 Task: Solve the heat equation in a 2D domain.
Action: Mouse moved to (184, 229)
Screenshot: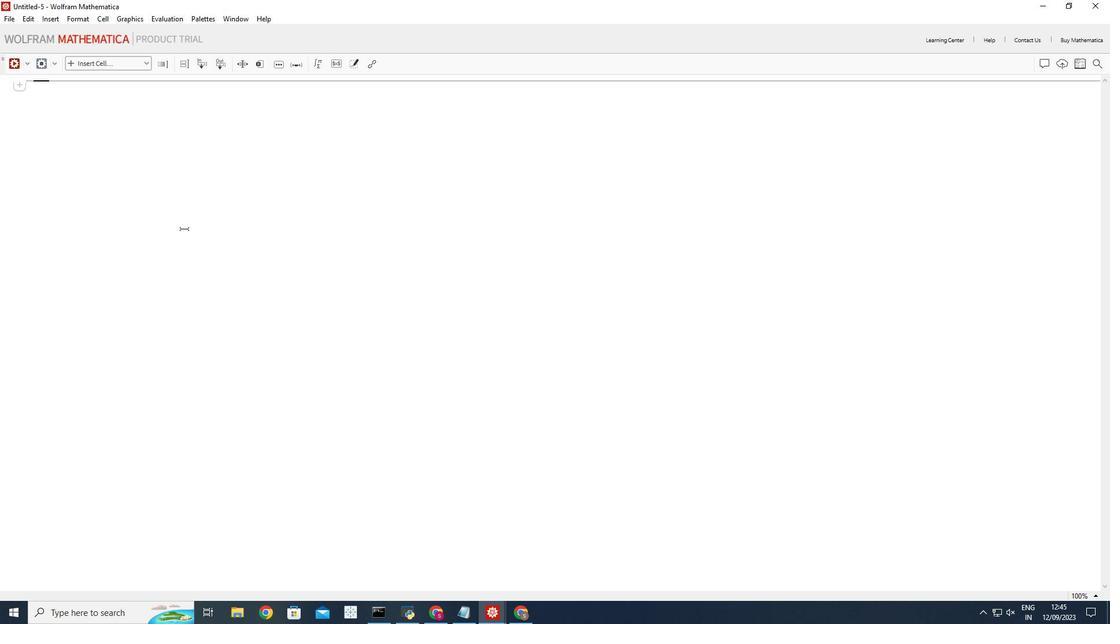 
Action: Mouse pressed left at (184, 229)
Screenshot: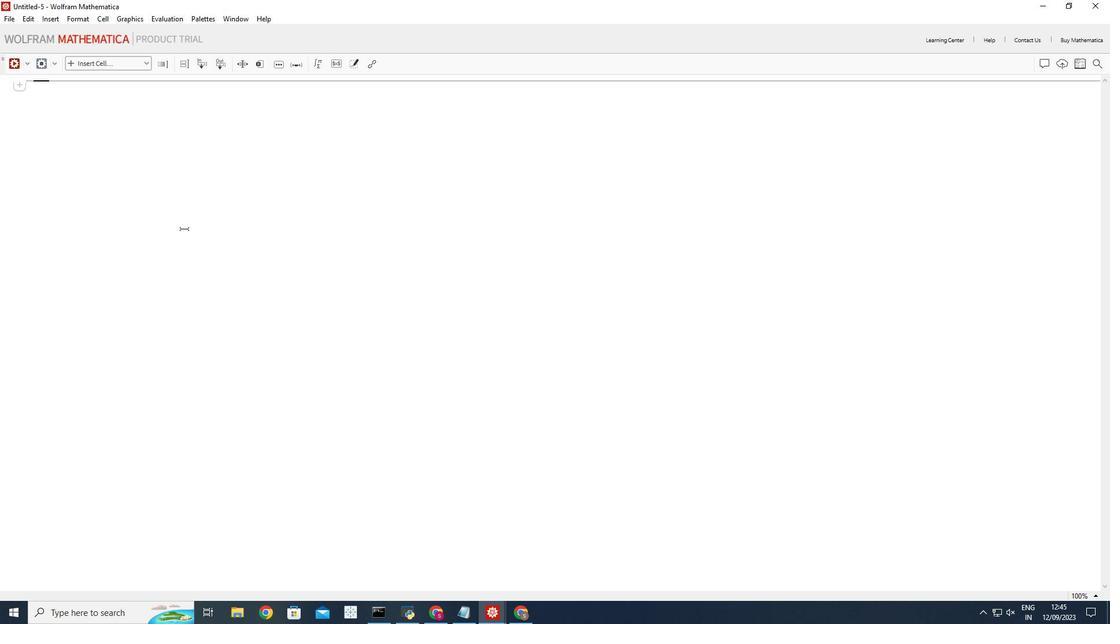 
Action: Mouse moved to (147, 63)
Screenshot: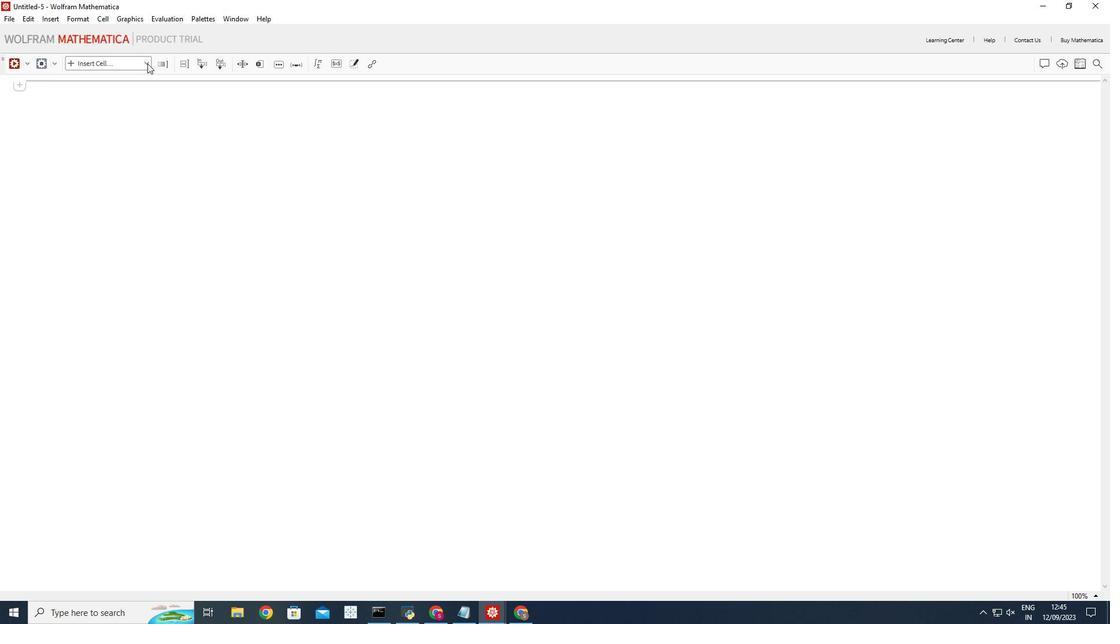 
Action: Mouse pressed left at (147, 63)
Screenshot: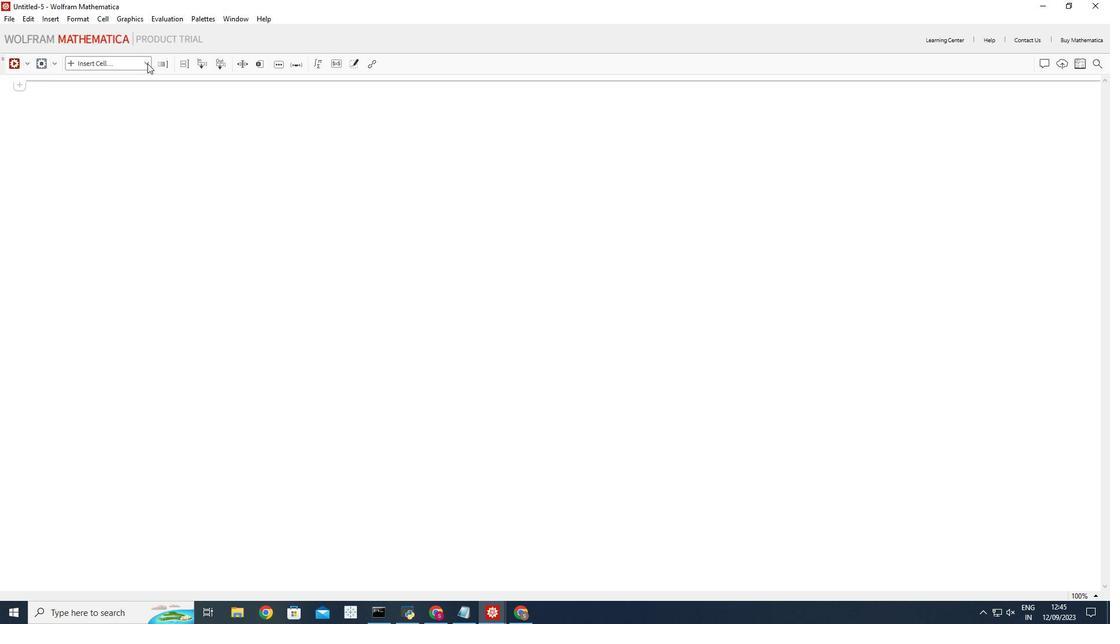 
Action: Mouse moved to (137, 86)
Screenshot: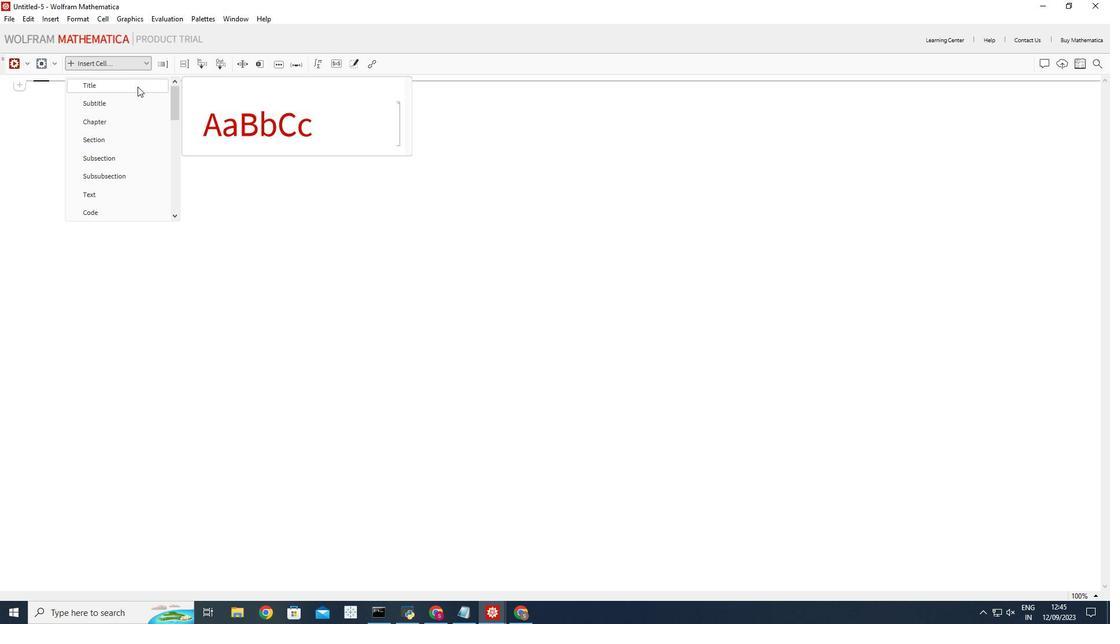
Action: Mouse pressed left at (137, 86)
Screenshot: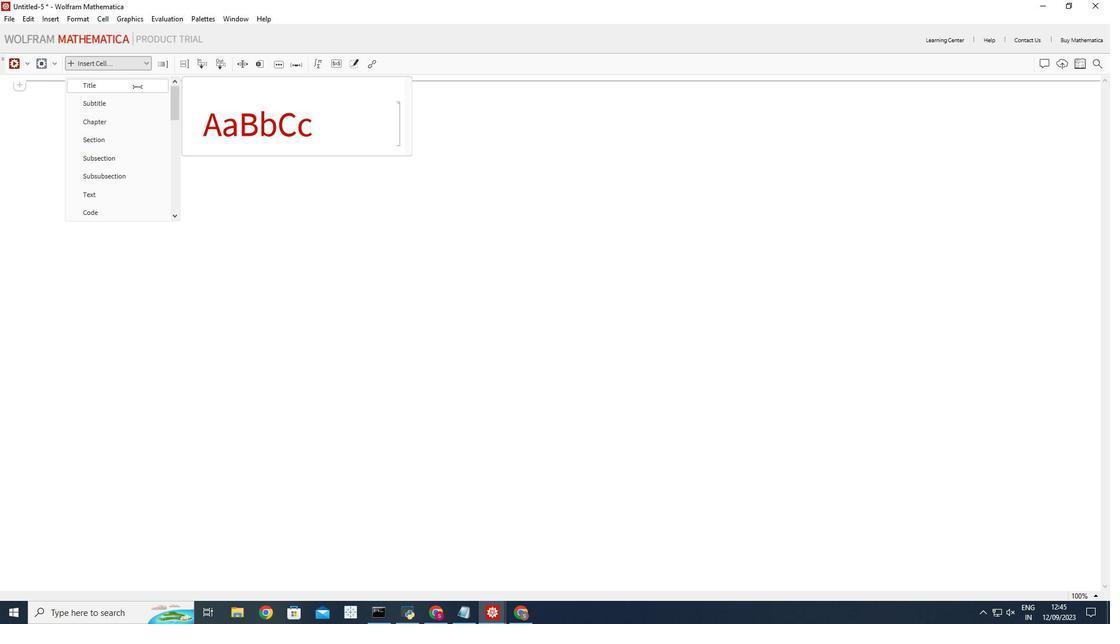 
Action: Mouse moved to (134, 120)
Screenshot: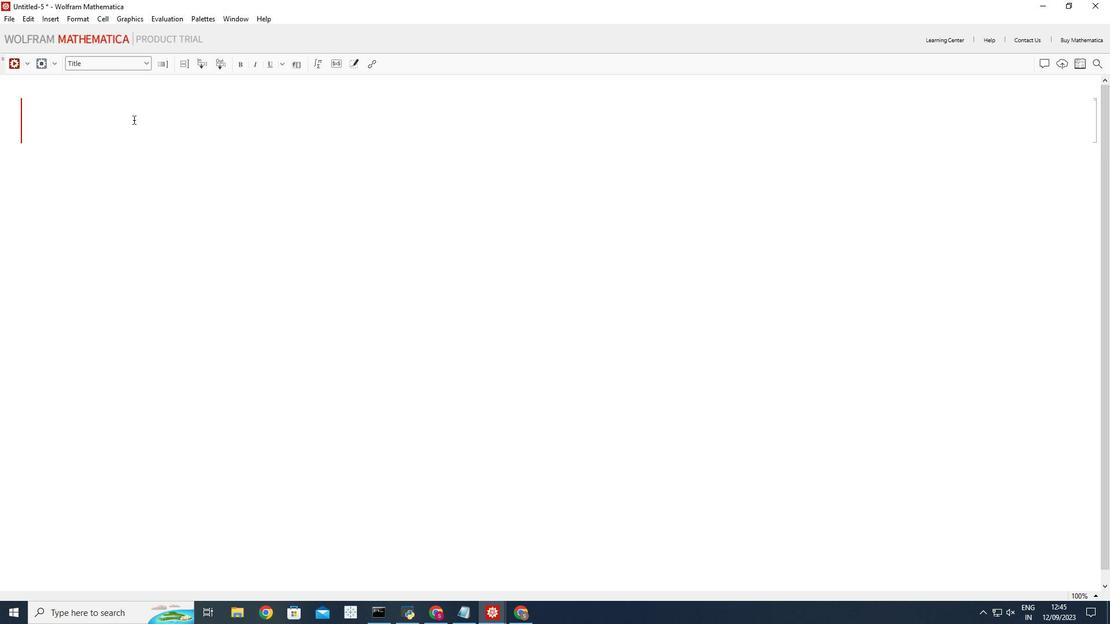 
Action: Mouse pressed left at (134, 120)
Screenshot: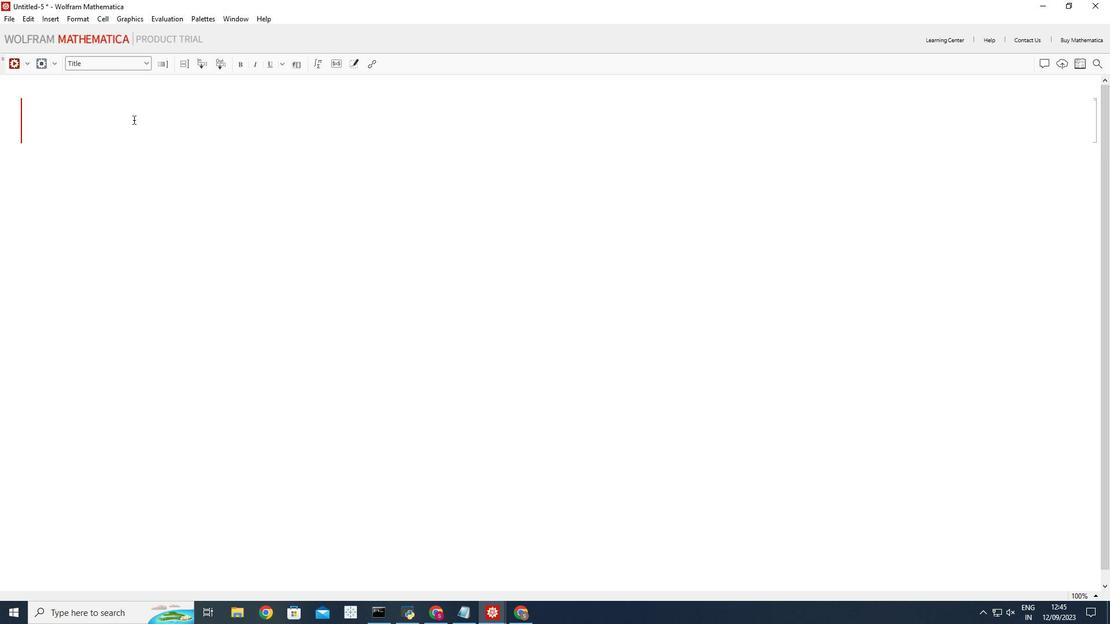 
Action: Mouse moved to (361, 281)
Screenshot: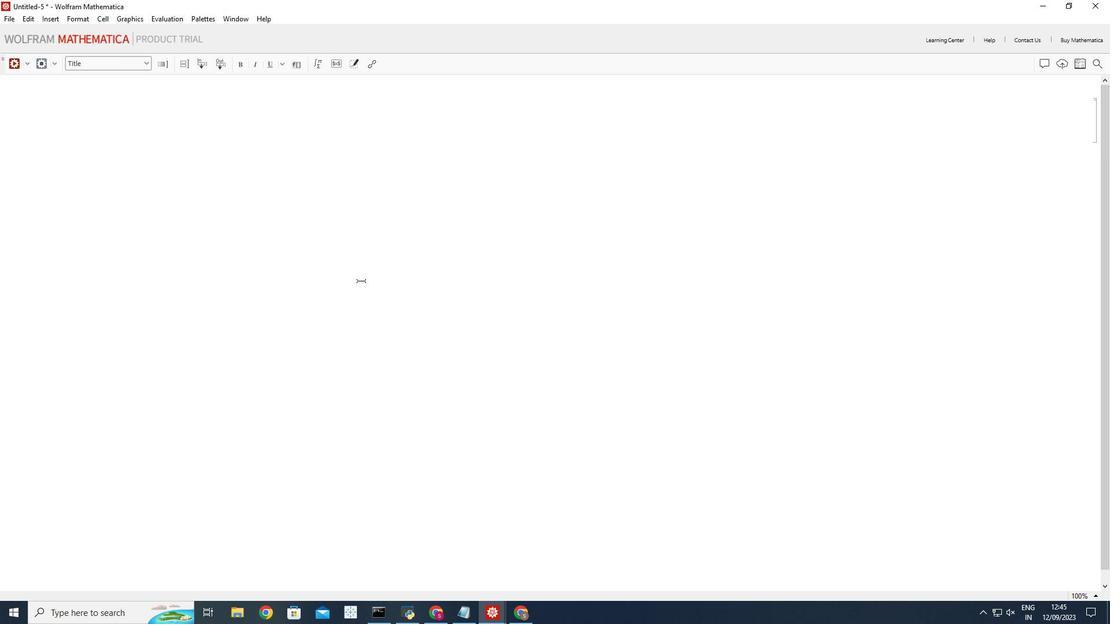
Action: Key pressed <Key.shift_r>Heat<Key.space><Key.shift_r><Key.shift_r><Key.shift_r><Key.shift_r><Key.shift_r><Key.shift_r><Key.shift_r>Equation
Screenshot: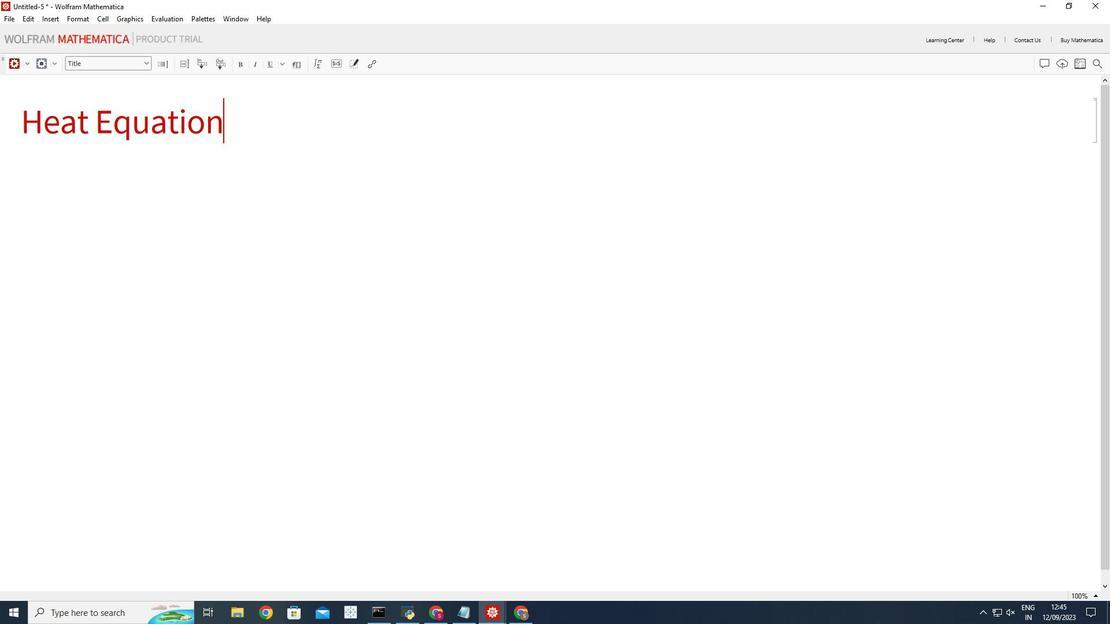 
Action: Mouse moved to (141, 179)
Screenshot: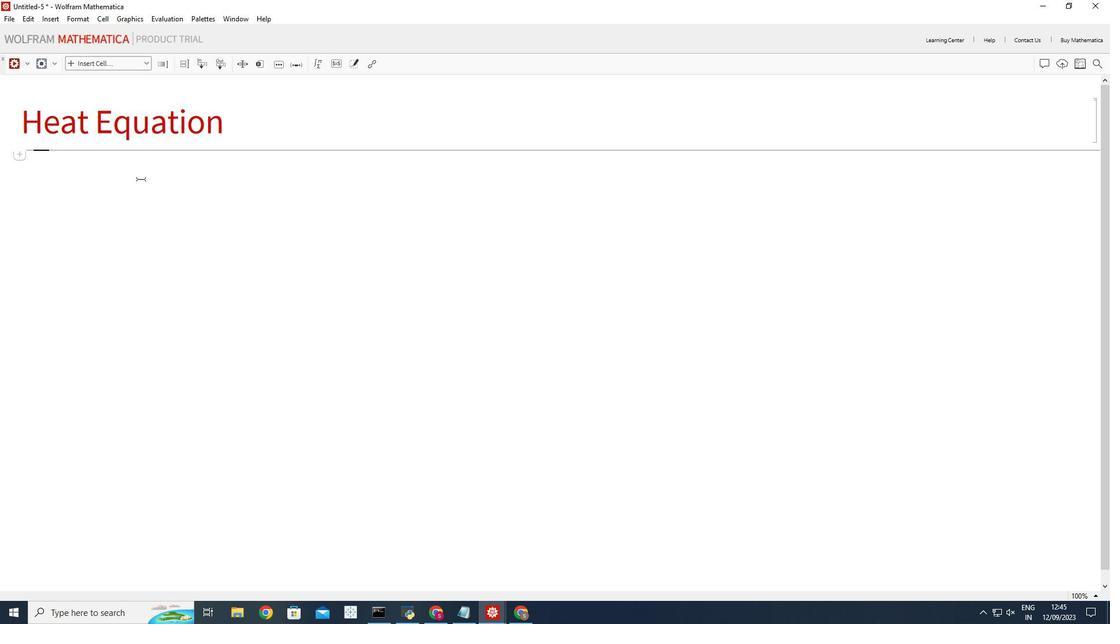 
Action: Mouse pressed left at (141, 179)
Screenshot: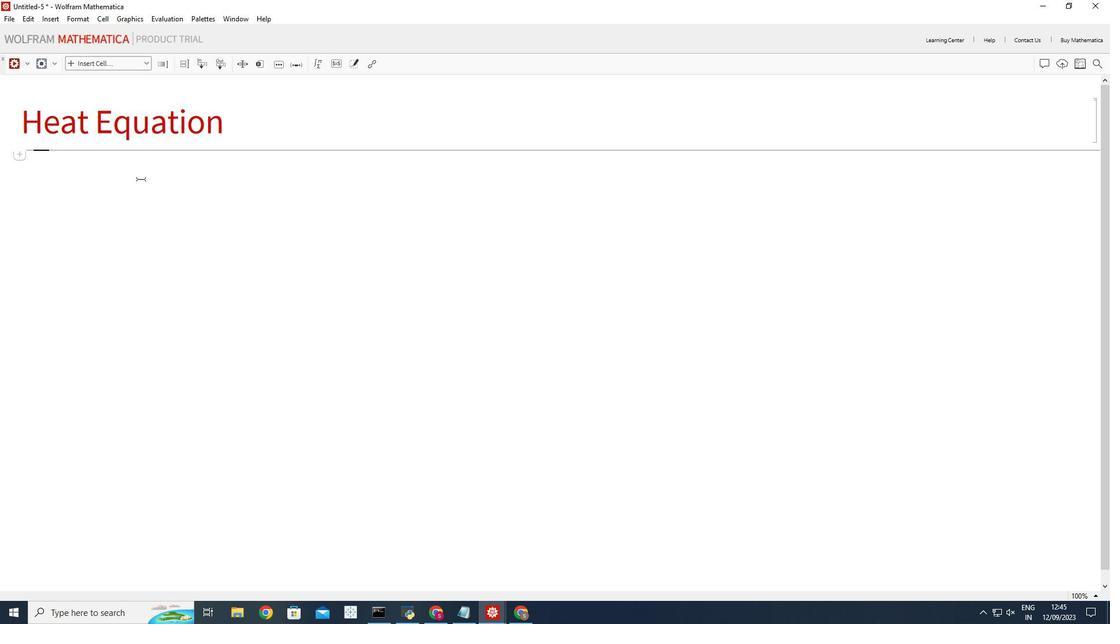 
Action: Mouse moved to (145, 61)
Screenshot: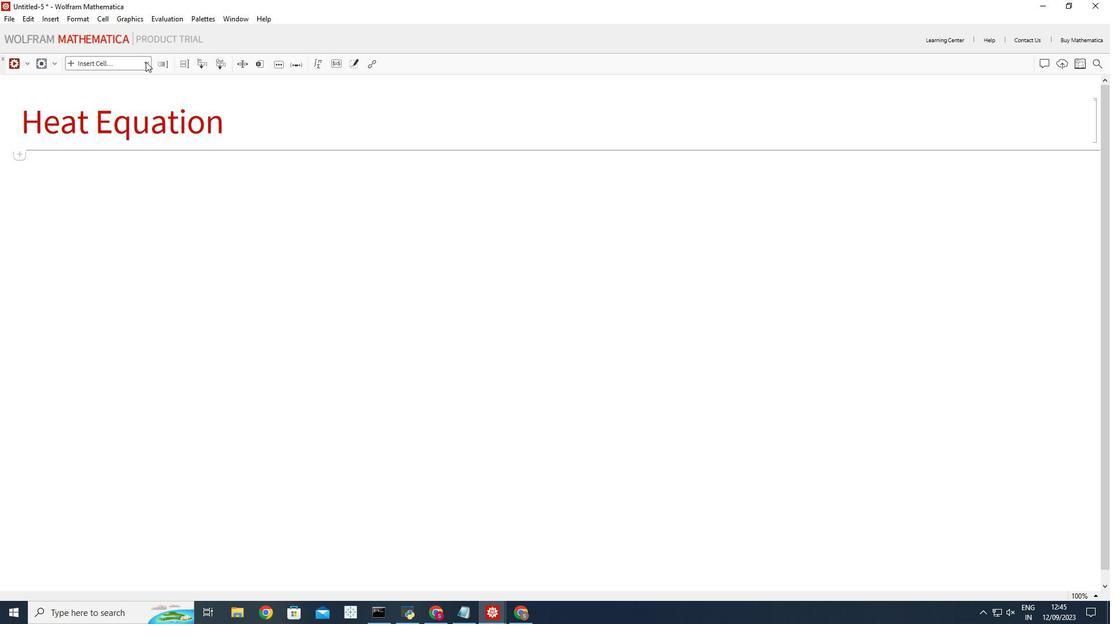 
Action: Mouse pressed left at (145, 61)
Screenshot: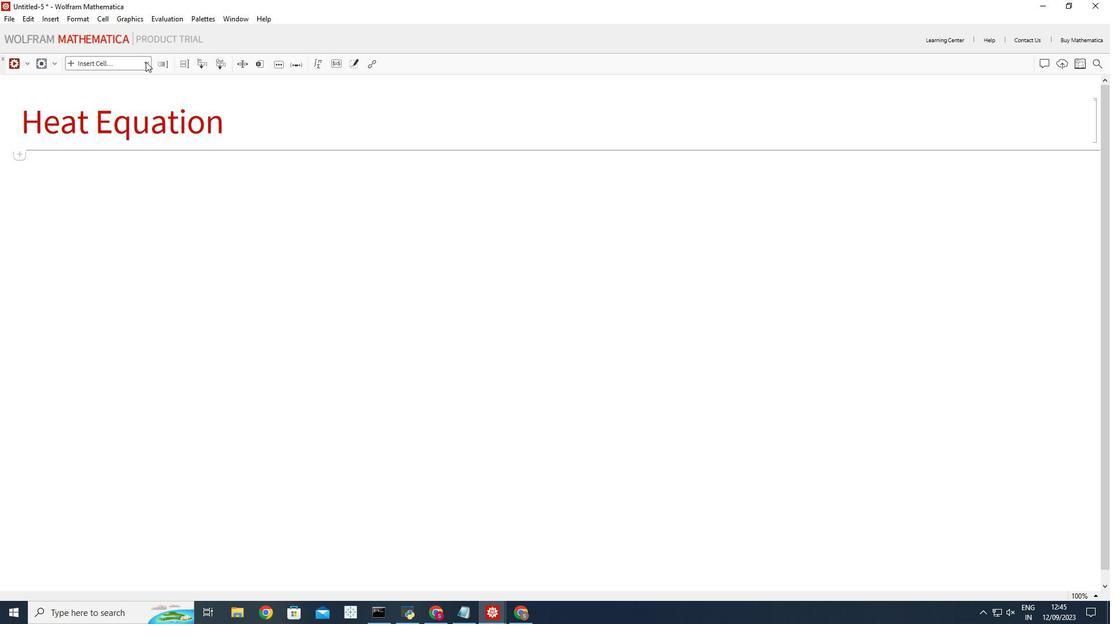 
Action: Mouse moved to (104, 207)
Screenshot: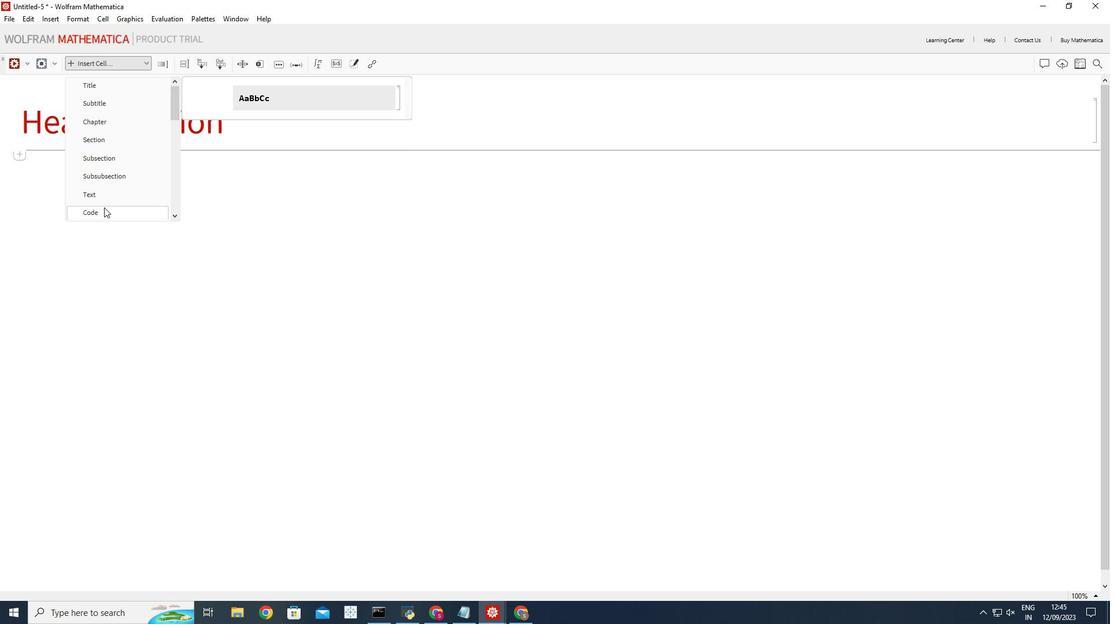 
Action: Mouse pressed left at (104, 207)
Screenshot: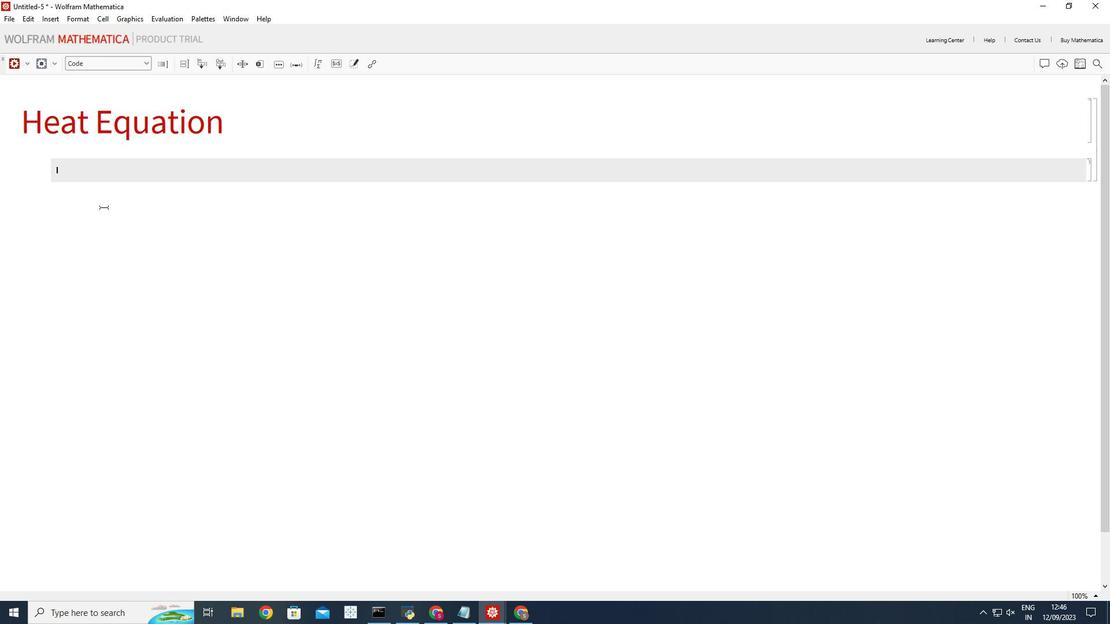 
Action: Key pressed <Key.shift_r>Needs[<Key.shift_r>"<Key.shift_r>N<Key.shift_r>D<Key.shift_r>Solve'<Key.shift_r>F<Key.shift_r>E<Key.shift_r>M'<Key.backspace>`<Key.left><Key.left><Key.left><Key.left><Key.backspace>`<Key.right><Key.right><Key.right><Key.right><Key.right><Key.right><Key.enter><Key.enter><Key.shift_r>(*<Key.space><Key.shift_r>Dein<Key.backspace><Key.backspace>fine<Key.space>the<Key.space>thermal<Key.space>diffusivity<Key.space><Key.shift_r>(alpha<Key.right><Key.right><Key.right><Key.enter>alpha<Key.space>=<Key.space>0.01;<Key.enter><Key.shift_r><Key.enter><Key.shift_r>(<Key.shift_r>*<Key.shift_r>Define<Key.space>the<Key.space>region<Key.space>and<Key.space>boundary<Key.space>conditions<Key.space><Key.right><Key.right><Key.enter>region<Key.space>=<Key.space><Key.shift_r>Rectangle[<Key.shift_r>{0,0<Key.right>,<Key.shift_r>{1,1<Key.right><Key.right>;<Key.enter>bc=<Key.space><Key.shift_r>{<Key.shift_r>Dirichlet<Key.shift_r>Condition[u[t,x,y<Key.right>==<Key.space>100,<Key.space>x==0<Key.space><Key.shift_r><Key.shift_r><Key.shift_r><Key.shift_r><Key.shift_r><Key.shift_r><Key.shift_r><Key.shift_r><Key.shift_r><Key.shift_r><Key.shift_r><Key.shift_r><Key.shift_r>&&<Key.space>0<Key.space><Key.shift_r><Key.shift_r><=y<Key.space><Key.shift_r><=1<Key.right>,<Key.space><Key.enter><Key.backspace><Key.shift_r>(*<Key.space><Key.shift_r>Left<Key.space>boundary<Key.space>condition<Key.space><Key.right><Key.right><Key.enter><Key.shift_r>Dirichlet<Key.shift_r>Condition[u[t,x,y<Key.right>==0,<Key.space>x==1<Key.space><Key.shift_r>&&<Key.space>0<Key.space><Key.shift_r><=y<Key.space><Key.shift_r><=1],<Key.space><Key.shift_r>(*<Key.space><Key.shift_r>Right<Key.space>boundary<Key.space>condition<Key.space><Key.right><Key.right><Key.enter><Key.shift_r>Dirichlet<Key.shift_r>Condition<Key.enter>[u[t,x,y]==0,<Key.space>0<Key.shift_r><=x<Key.space><Key.shift_r><=1<Key.space><Key.shift_r>&&<Key.space>y==0<Key.right>,<Key.space><Key.shift_r><Key.shift_r><Key.shift_r><Key.shift_r><Key.shift_r><Key.shift_r><Key.shift_r><Key.shift_r><Key.shift_r><Key.shift_r><Key.shift_r><Key.shift_r><Key.shift_r>(*<Key.space><Key.shift_r>Bottom<Key.space>boundd<Key.backspace>ary<Key.space>condition<Key.right><Key.right><Key.enter><Key.shift_r>Dirichlet<Key.shift_r>Condition<Key.enter>[u[t,x,y]==50,<Key.space>0<Key.shift_r><=x<Key.space><Key.shift_r><Key.shift_r><=1<Key.space><Key.shift_r>&&<Key.space>y==1<Key.right><Key.right><Key.left><Key.right><Key.left><Key.space><Key.shift_r>(*<Key.space>top<Key.space>boundary<Key.space>condition<Key.right><Key.right><Key.right>;<Key.enter><Key.enter><Key.shift_r>(*<Key.space><Key.shift_r>Define<Key.space>the<Key.space>intial<Key.space>condition<Key.space><Key.right><Key.right><Key.enter>ic<Key.space>=<Key.space>u[0,x,y]==0;<Key.enter><Key.enter><Key.shift_r>(*<Key.space><Key.shift_r>Define<Key.space>the<Key.space>2<Key.shift_r>D<Key.space>hear<Key.space><Key.backspace><Key.backspace>t<Key.space>equation<Key.space><Key.shift_r>PDE<Key.space><Key.right><Key.right><Key.enter>pde<Key.space>=<Key.space><Key.shift_r>D[u[t,x,y<Key.right>,t<Key.right><Key.space>-<Key.space>alpha<Key.space><Key.shift_r><Key.shift_r><Key.shift_r><Key.shift_r><Key.shift_r><Key.shift_r><Key.shift_r><Key.shift_r><Key.shift_r><Key.shift_r>Laplacian[u[t,x,y<Key.right>,<Key.space><Key.shift_r>{x,y<Key.right><Key.right>==0;<Key.enter><Key.enter><Key.shift_r>(*<Key.shift_r>Solve<Key.space>the<Key.space><Key.shift_r>PDE<Key.space><Key.right><Key.right><Key.enter>sol<Key.space>=<Key.space><Key.shift_r>ND<Key.shift_r><Key.shift_r>Solve<Key.space>[<Key.shift_r>{pde,ic,bc<Key.right>,<Key.space>u,<Key.space><Key.shift_r>{t,0,1<Key.left><Key.right><Key.right>,<Key.space><Key.shift_r>{x,0,1<Key.right>,<Key.space><Key.shift_r>{y,0,1<Key.right><Key.right>;<Key.enter><Key.enter><Key.shift_r>(*<Key.shift_r>Visualize<Key.space>the<Key.space>solution<Key.space>ar<Key.backspace>t<Key.space>a<Key.space>specific<Key.space>time<Key.right><Key.right><Key.enter>t<Key.shift_r>Value<Key.space>=0.5;<Key.space><Key.shift_r>(*<Key.space>time<Key.space>for<Key.space>visualization<Key.right><Key.right><Key.enter><Key.shift_r>Plot<Key.shift_r>#<Key.backspace>3<Key.shift_r>D[u[t<Key.shift_r><Key.shift_r><Key.shift_r><Key.shift_r><Key.shift_r><Key.shift_r>Value,x,y<Key.right>/.<Key.space>sol,<Key.space><Key.shift_r>{x,0,1<Key.right>,<Key.space><Key.shift_r><Key.shift_r><Key.shift_r><Key.shift_r><Key.shift_r><Key.shift_r><Key.shift_r><Key.shift_r><Key.shift_r><Key.shift_r><Key.shift_r><Key.shift_r>{y,0,1<Key.right>,<Key.space><Key.shift_r>Plot<Key.shift_r>Range<Key.enter><Key.space><Key.shift_r>All,<Key.space><Key.shift_r><Key.shift_r><Key.shift_r><Key.shift_r><Key.shift_r><Key.shift_r><Key.shift_r><Key.shift_r><Key.shift_r><Key.shift_r><Key.shift_r><Key.shift_r><Key.shift_r><Key.shift_r><Key.shift_r><Key.shift_r><Key.shift_r><Key.shift_r><Key.shift_r><Key.shift_r>Axes<Key.shift_r>La<Key.enter><Key.space><Key.shift_r>{<Key.shift_r>"<Key.shift_r>X<Key.right>,<Key.space><Key.shift_r>"<Key.shift_r>Y<Key.right>,<Key.space><Key.shift_r>"<Key.shift_r>Temperature<Key.right><Key.right>,<Key.space><Key.shift_r>Plot<Key.shift_r>Label<Key.enter><Key.shift_r>String<Key.shift_r>Form[<Key.shift_r>"<Key.space><Key.shift_r>Temperature<Key.space><Key.shift_r>Distribution<Key.space>at<Key.space>t<Key.space>=<Key.space>``<Key.right>,<Key.space>t<Key.shift_r>Value<Key.enter><Key.right><Key.right><Key.shift_r><Key.enter>
Screenshot: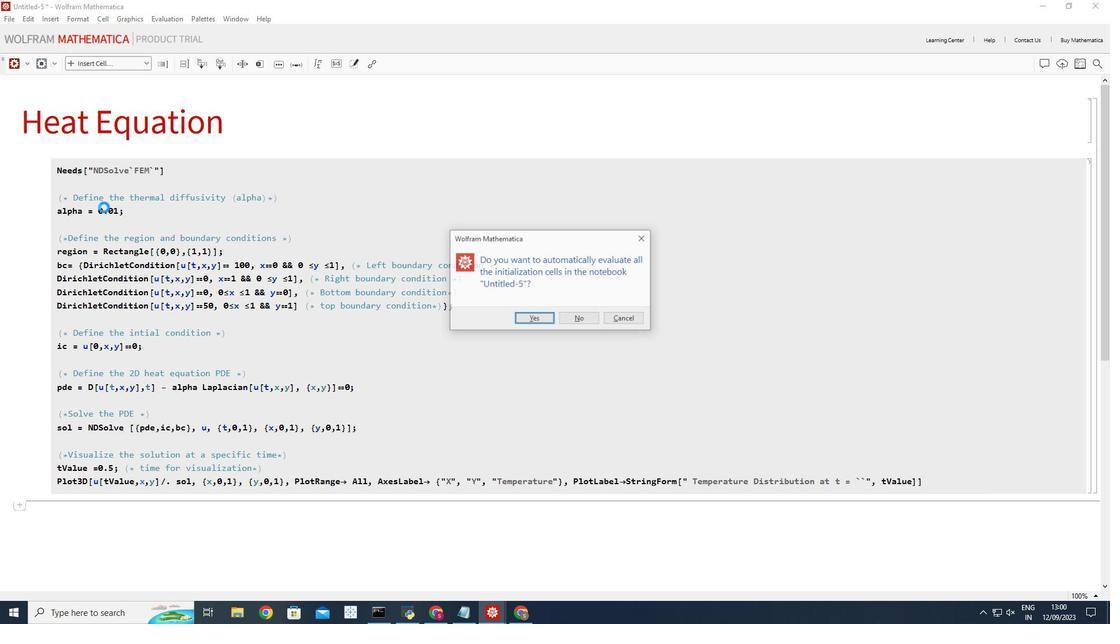 
Action: Mouse moved to (520, 312)
Screenshot: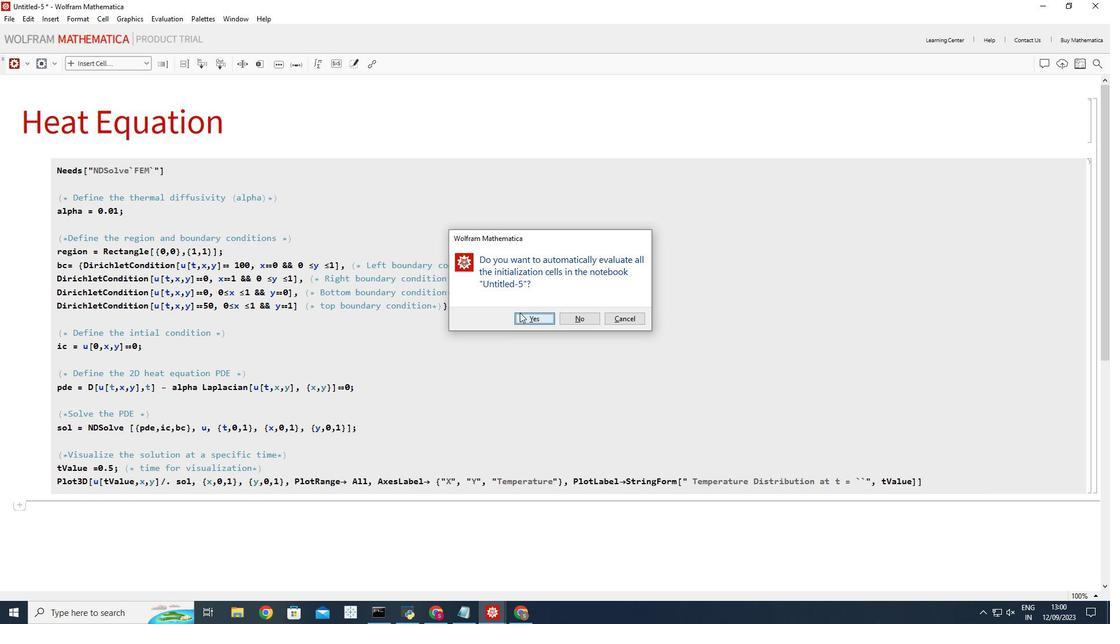 
Action: Mouse pressed left at (520, 312)
Screenshot: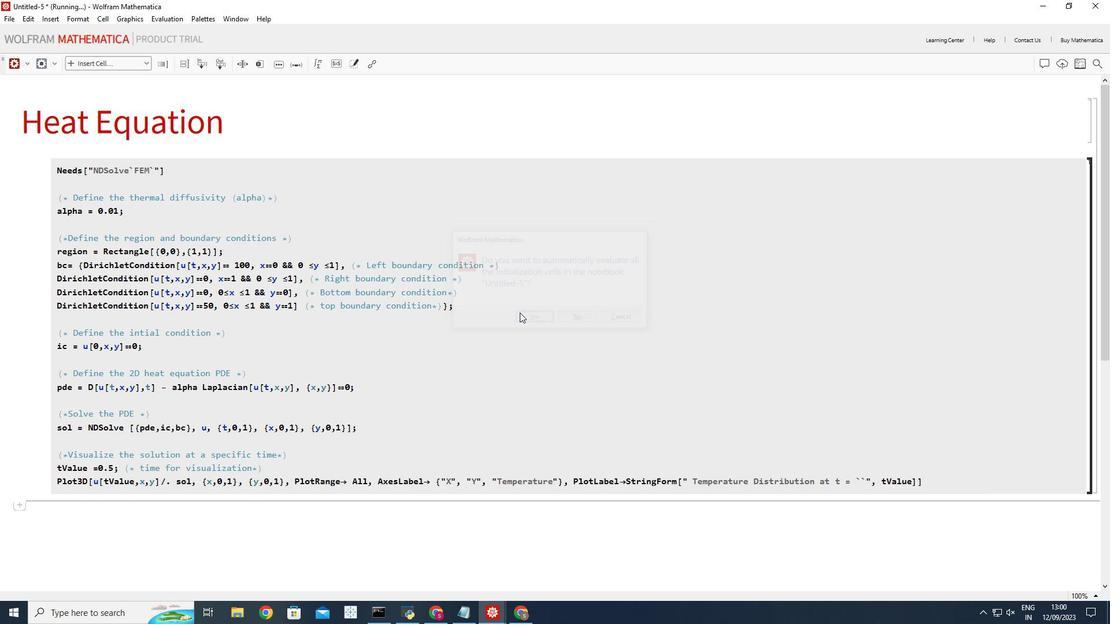 
Action: Mouse moved to (467, 273)
Screenshot: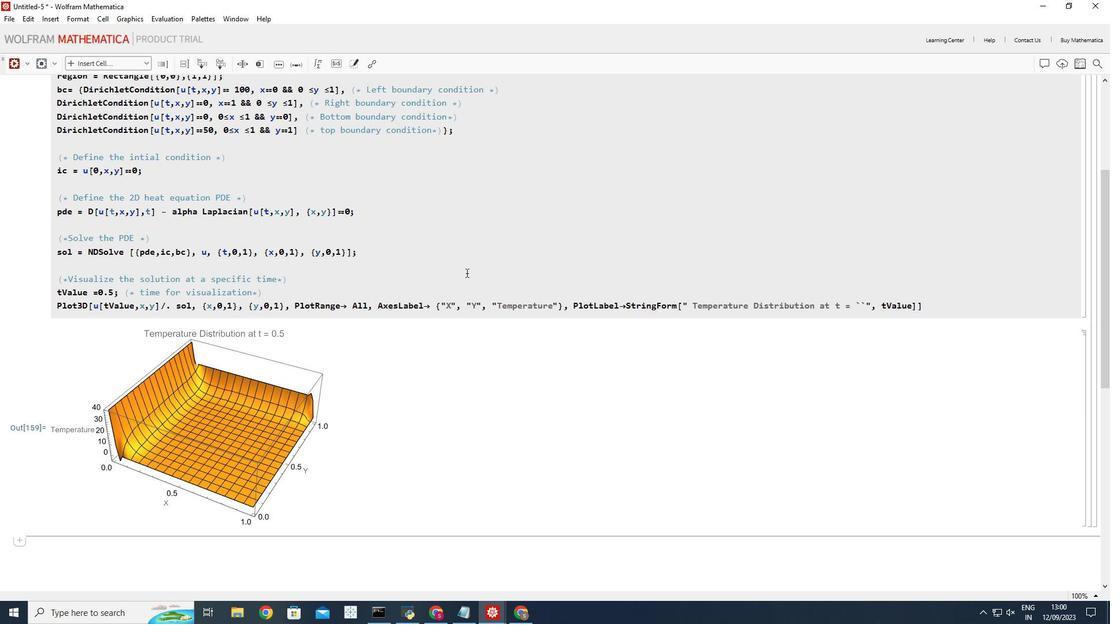 
Action: Mouse scrolled (467, 273) with delta (0, 0)
Screenshot: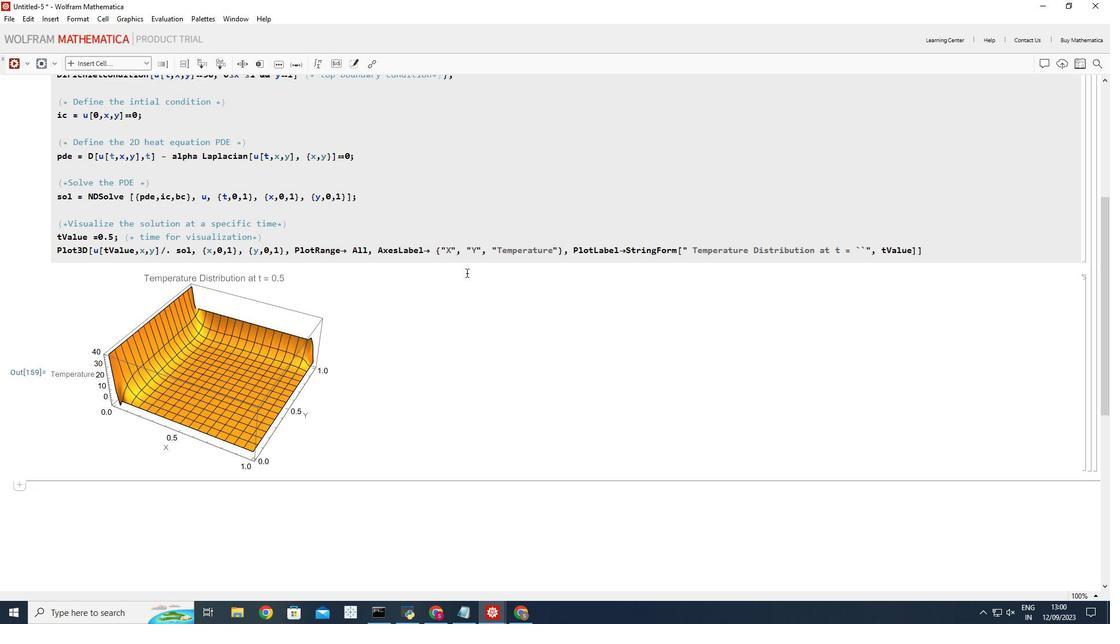 
Action: Mouse scrolled (467, 273) with delta (0, 0)
Screenshot: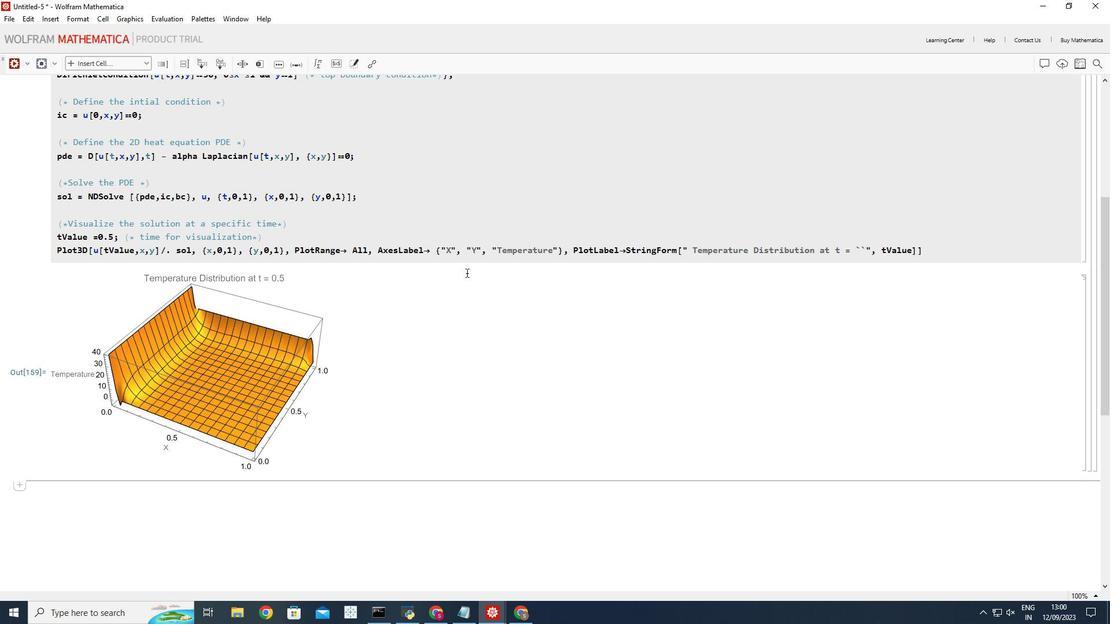 
Action: Mouse moved to (285, 358)
Screenshot: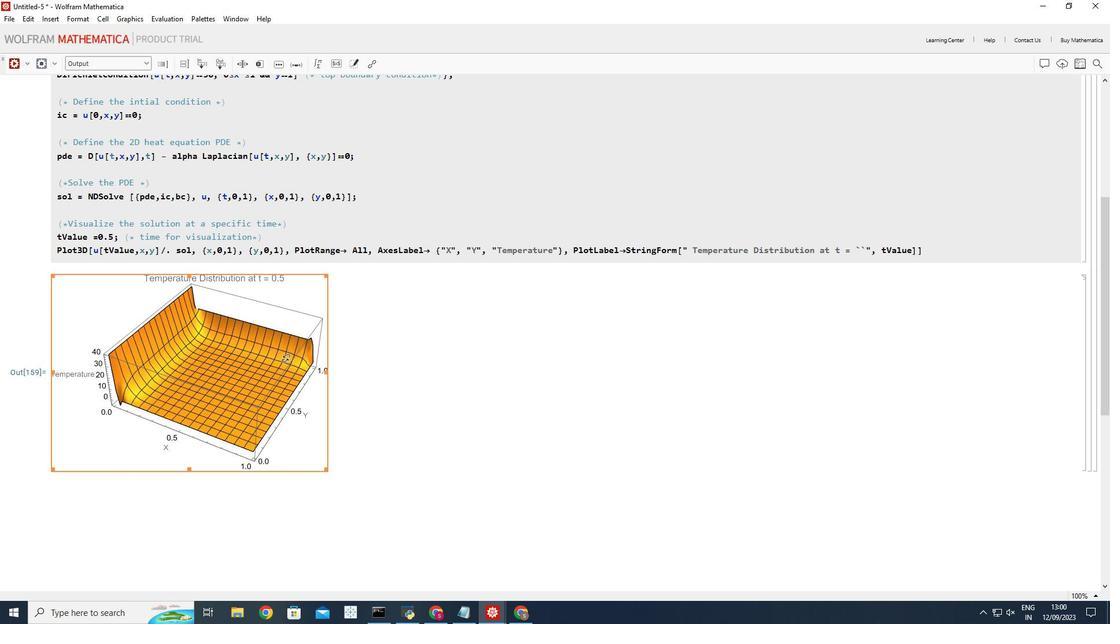 
Action: Mouse pressed left at (285, 358)
Screenshot: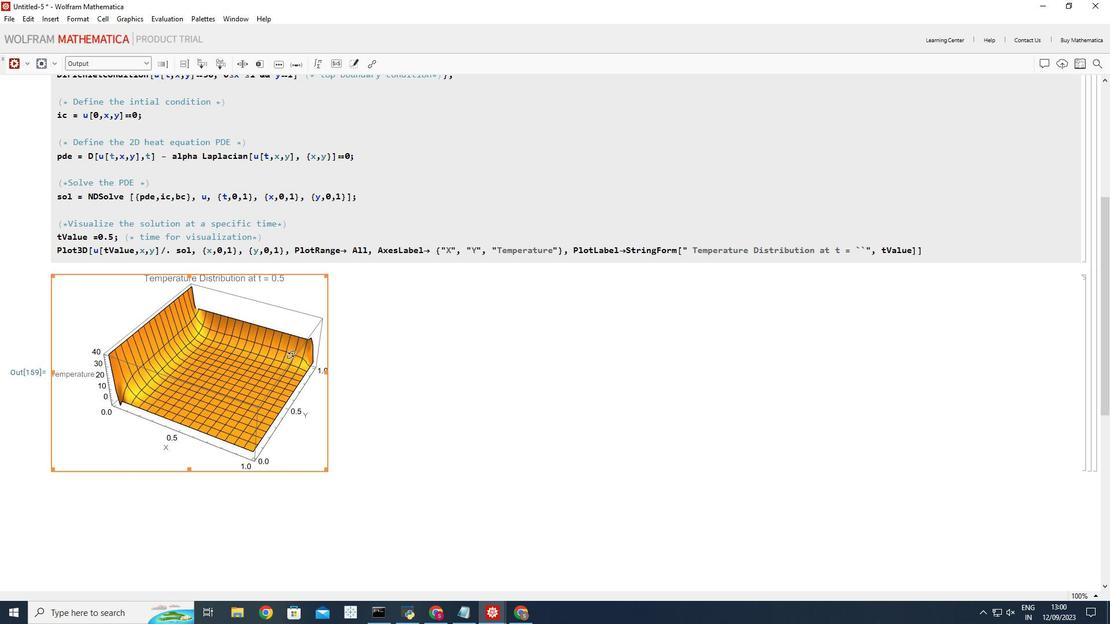 
Action: Mouse moved to (606, 304)
Screenshot: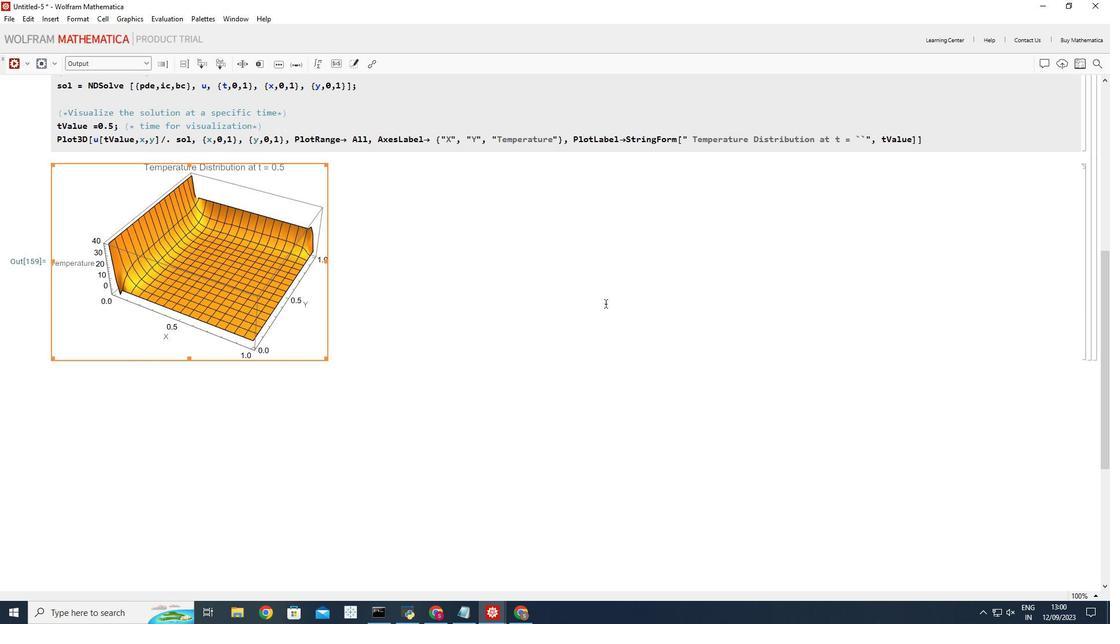 
Action: Mouse scrolled (606, 303) with delta (0, 0)
Screenshot: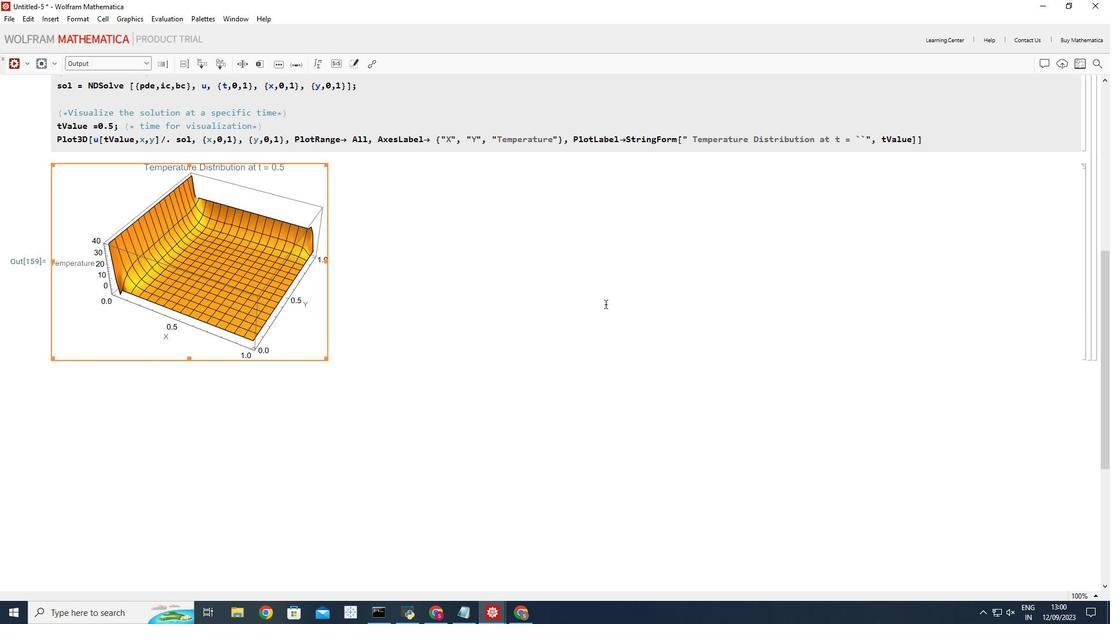 
Action: Mouse scrolled (606, 303) with delta (0, 0)
Screenshot: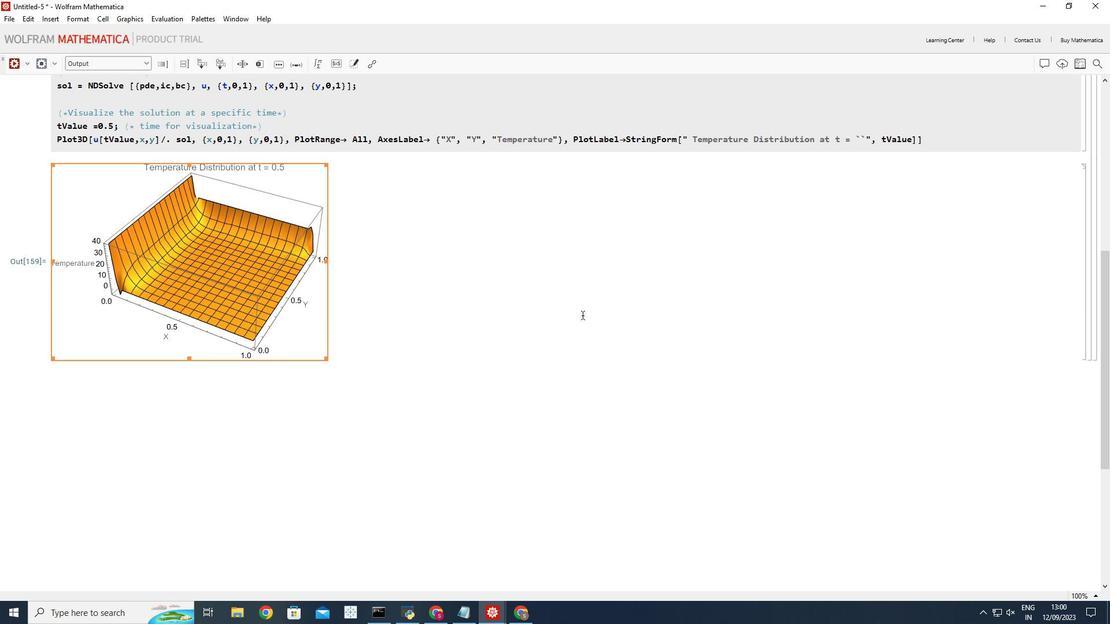 
Action: Mouse moved to (325, 361)
Screenshot: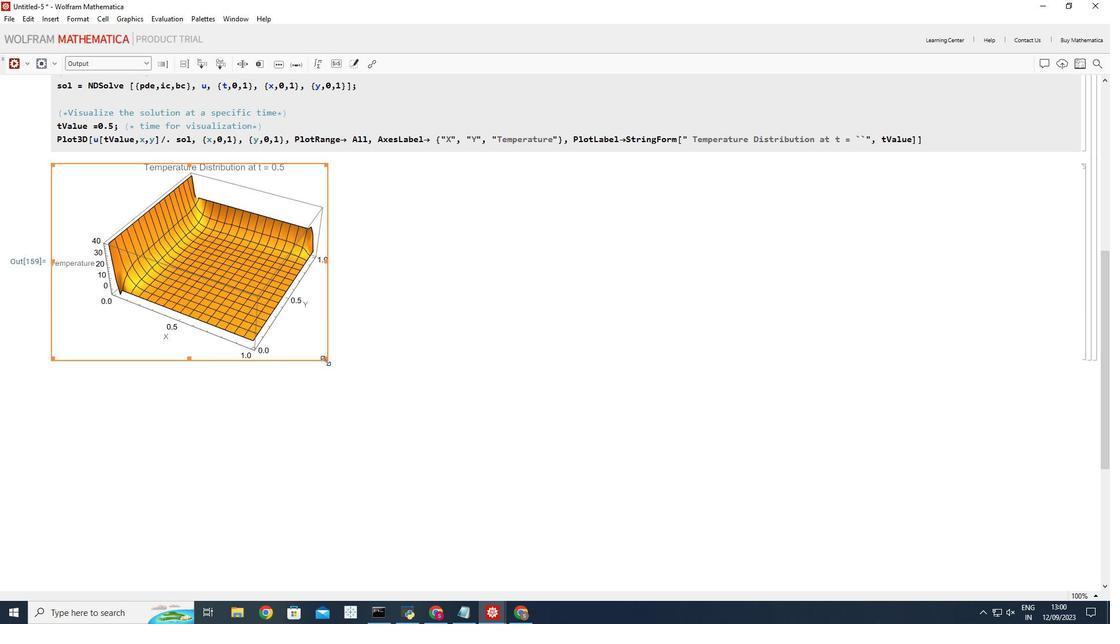 
Action: Mouse pressed left at (325, 361)
Screenshot: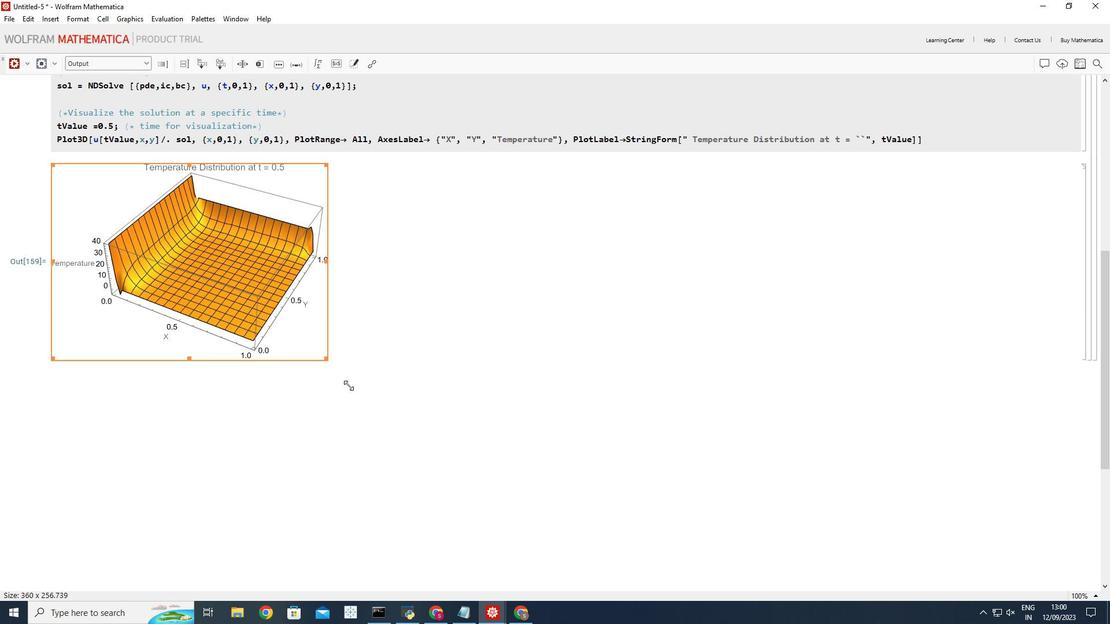 
Action: Mouse moved to (542, 372)
Screenshot: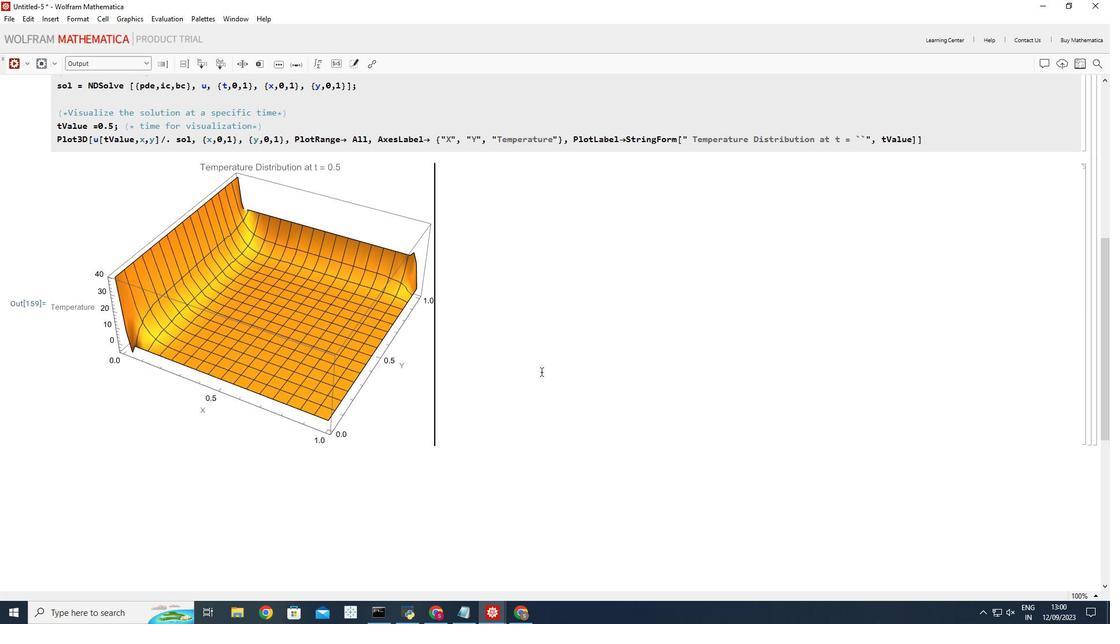 
Action: Mouse pressed left at (542, 372)
Screenshot: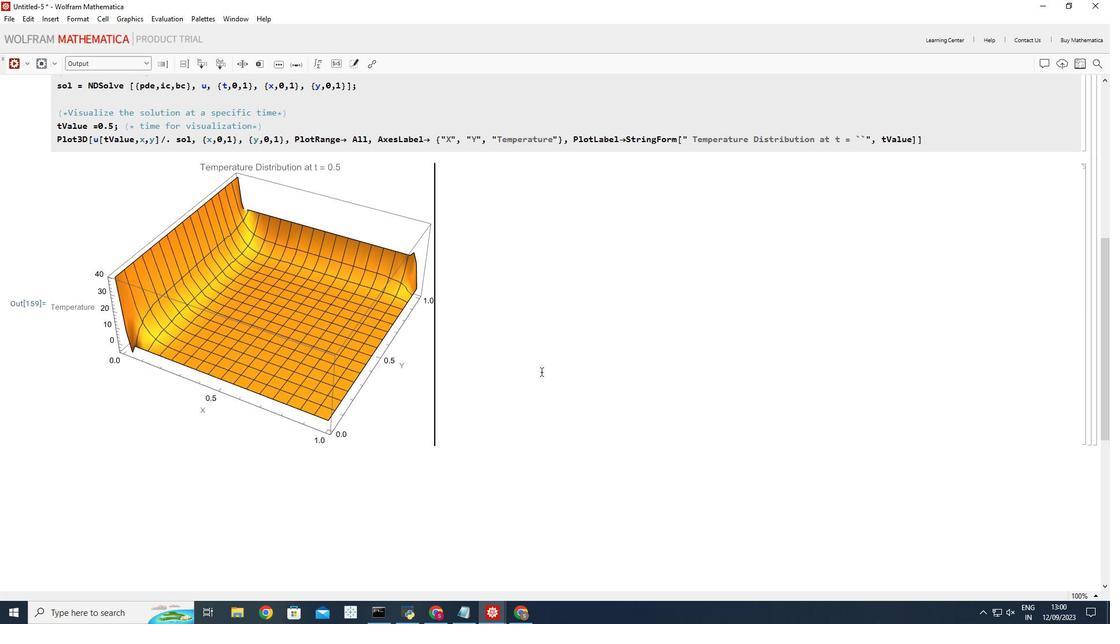 
Action: Mouse moved to (195, 362)
Screenshot: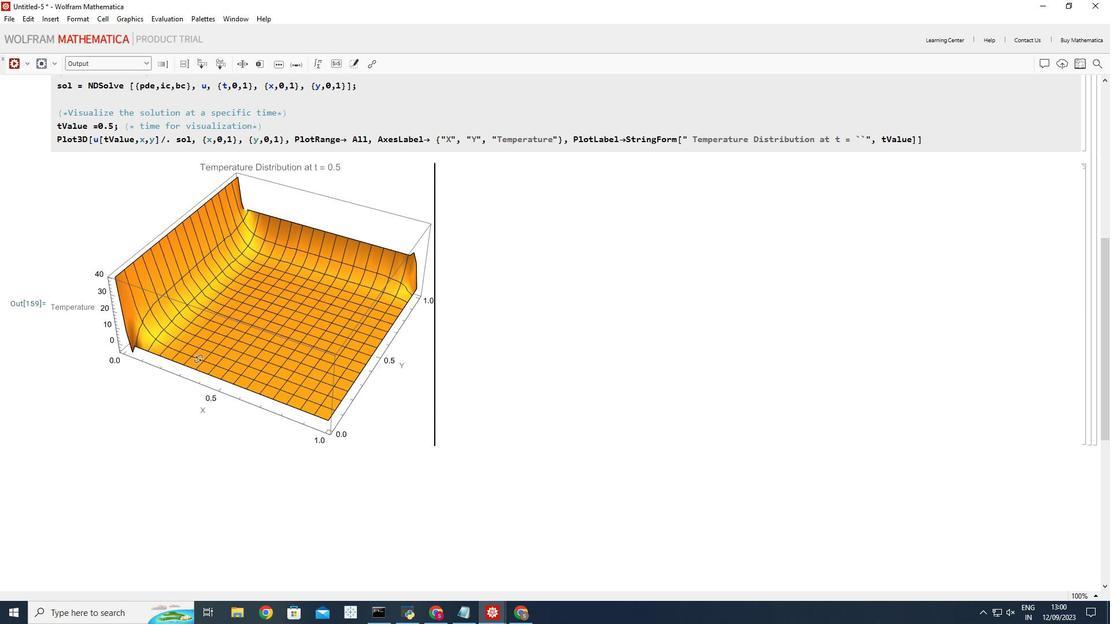 
Action: Mouse pressed left at (195, 362)
Screenshot: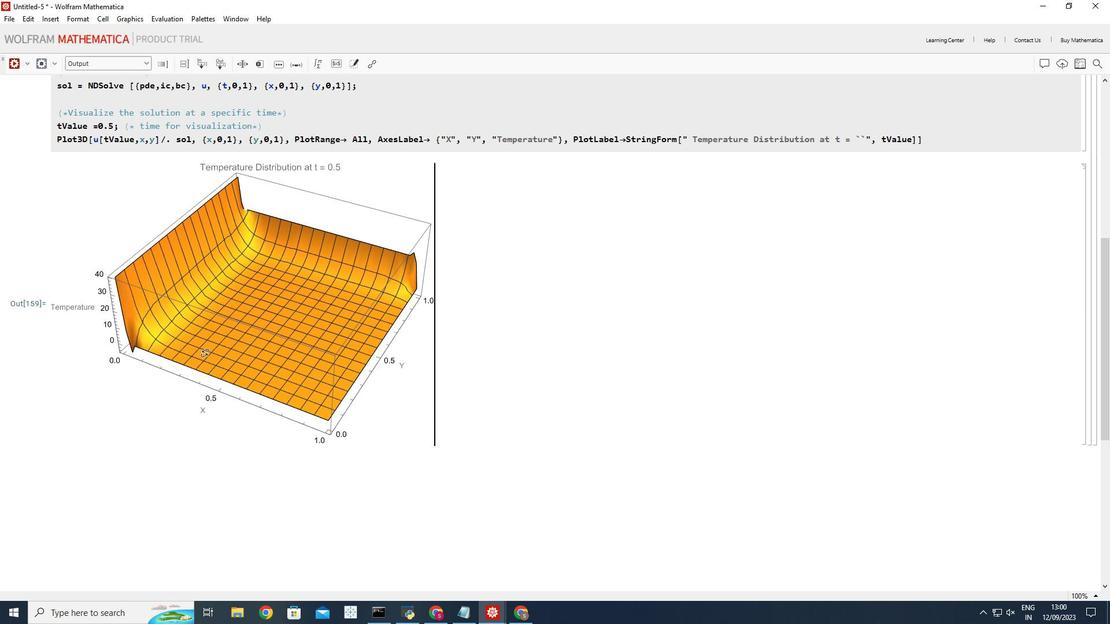 
Action: Mouse moved to (226, 241)
Screenshot: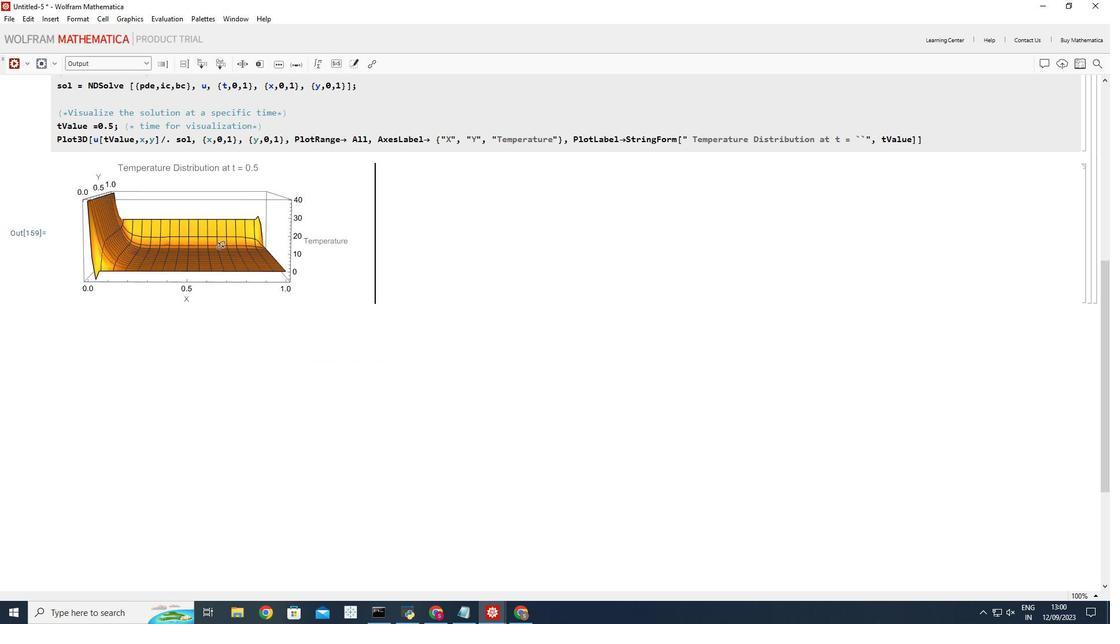 
Action: Mouse pressed left at (226, 241)
Screenshot: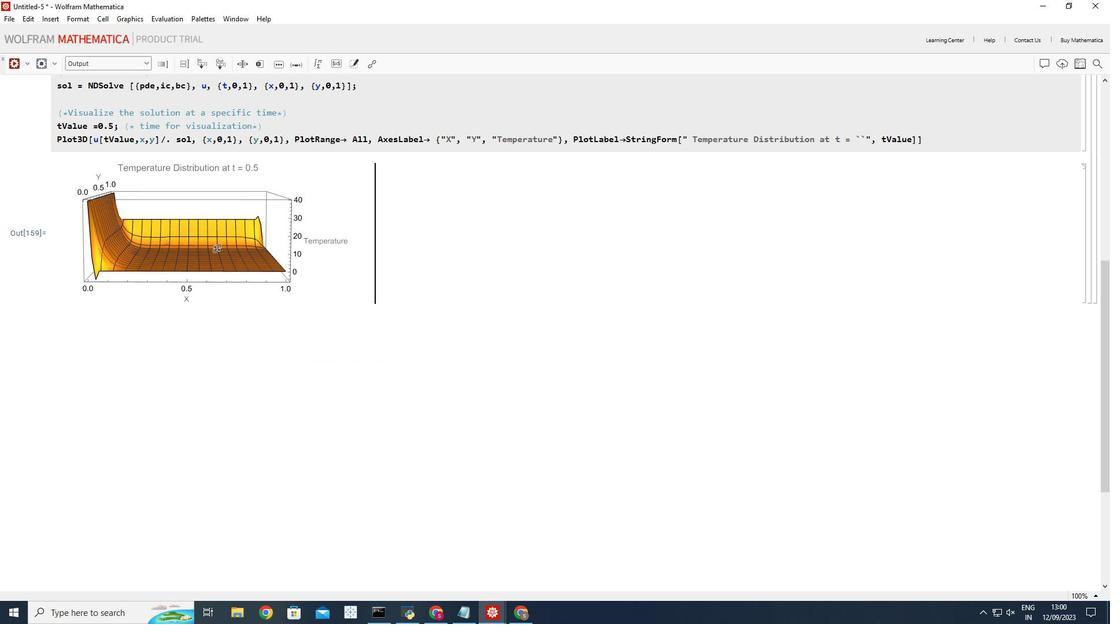 
Action: Mouse moved to (173, 322)
Screenshot: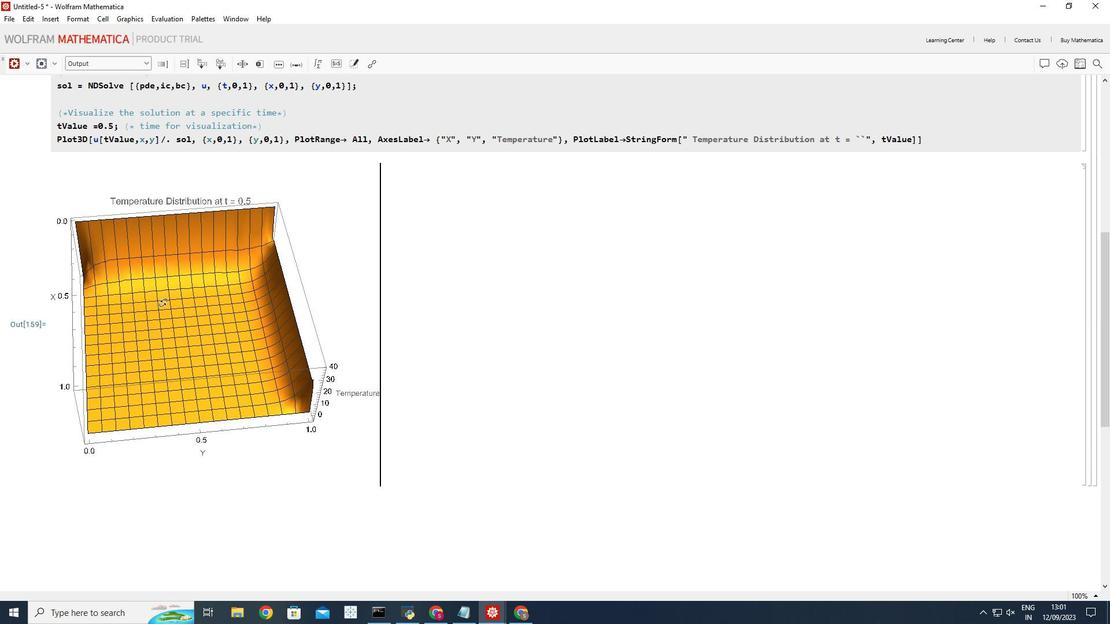 
Action: Mouse pressed left at (173, 322)
Screenshot: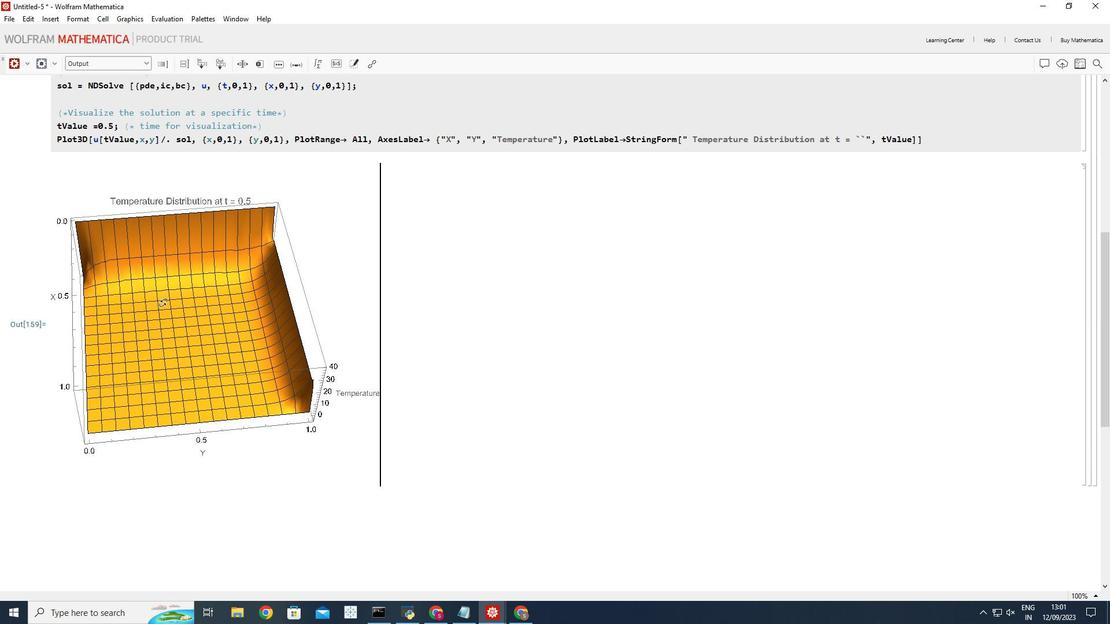 
Action: Mouse moved to (522, 342)
Screenshot: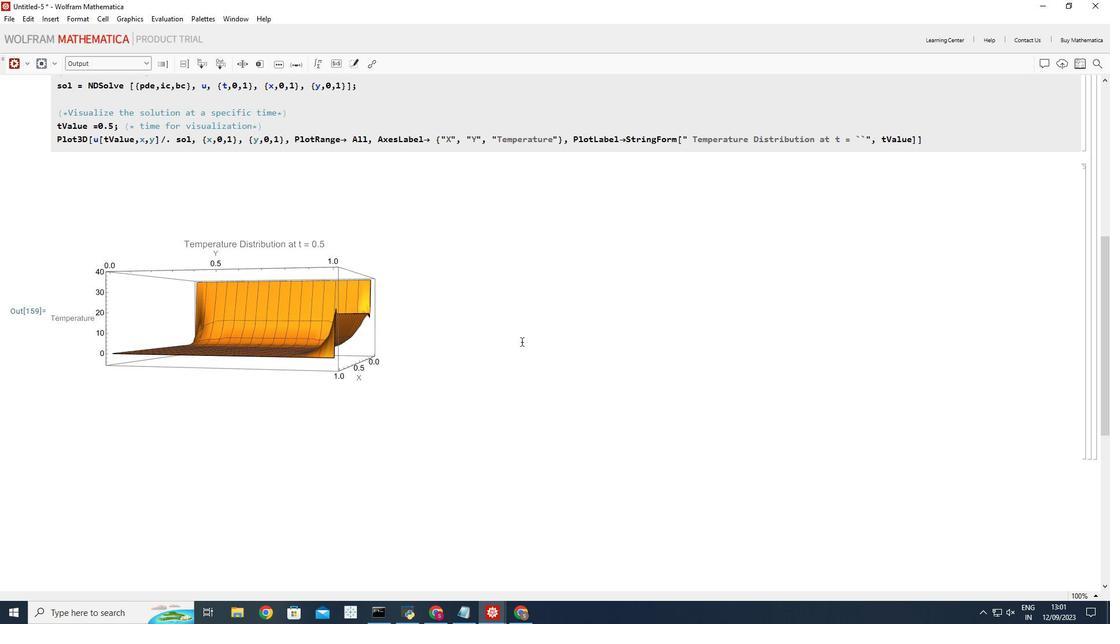 
Action: Mouse pressed left at (522, 342)
Screenshot: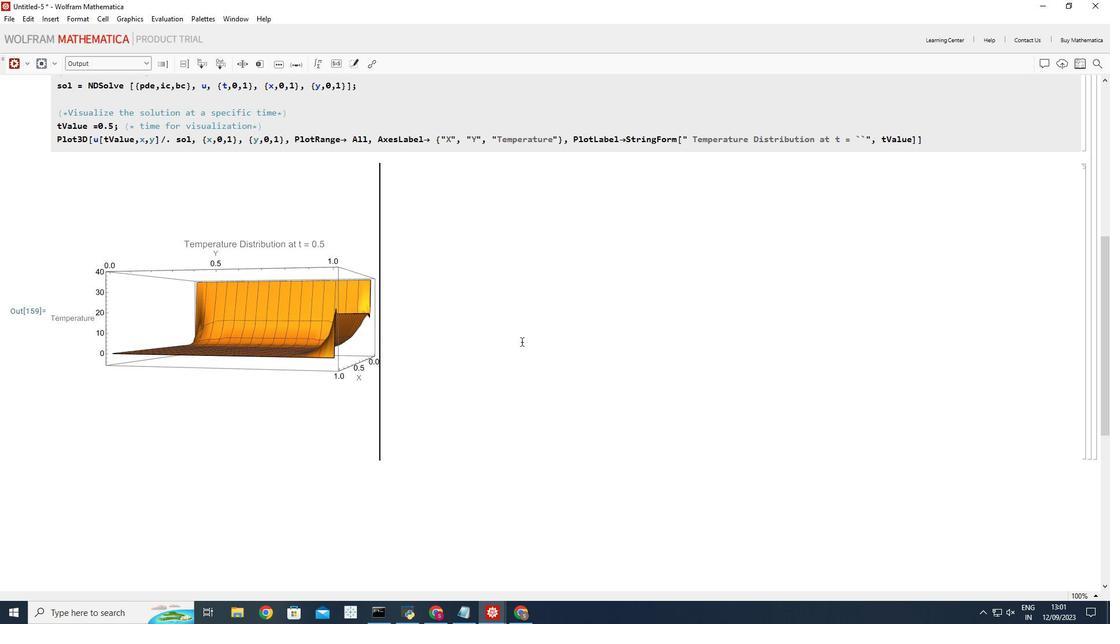 
